 Task: Add the task  Create a feature for users to track and manage their reading lists to the section Epic Excursion in the project WorkFlow and add a Due Date to the respective task as 2023/09/15.
Action: Mouse moved to (758, 643)
Screenshot: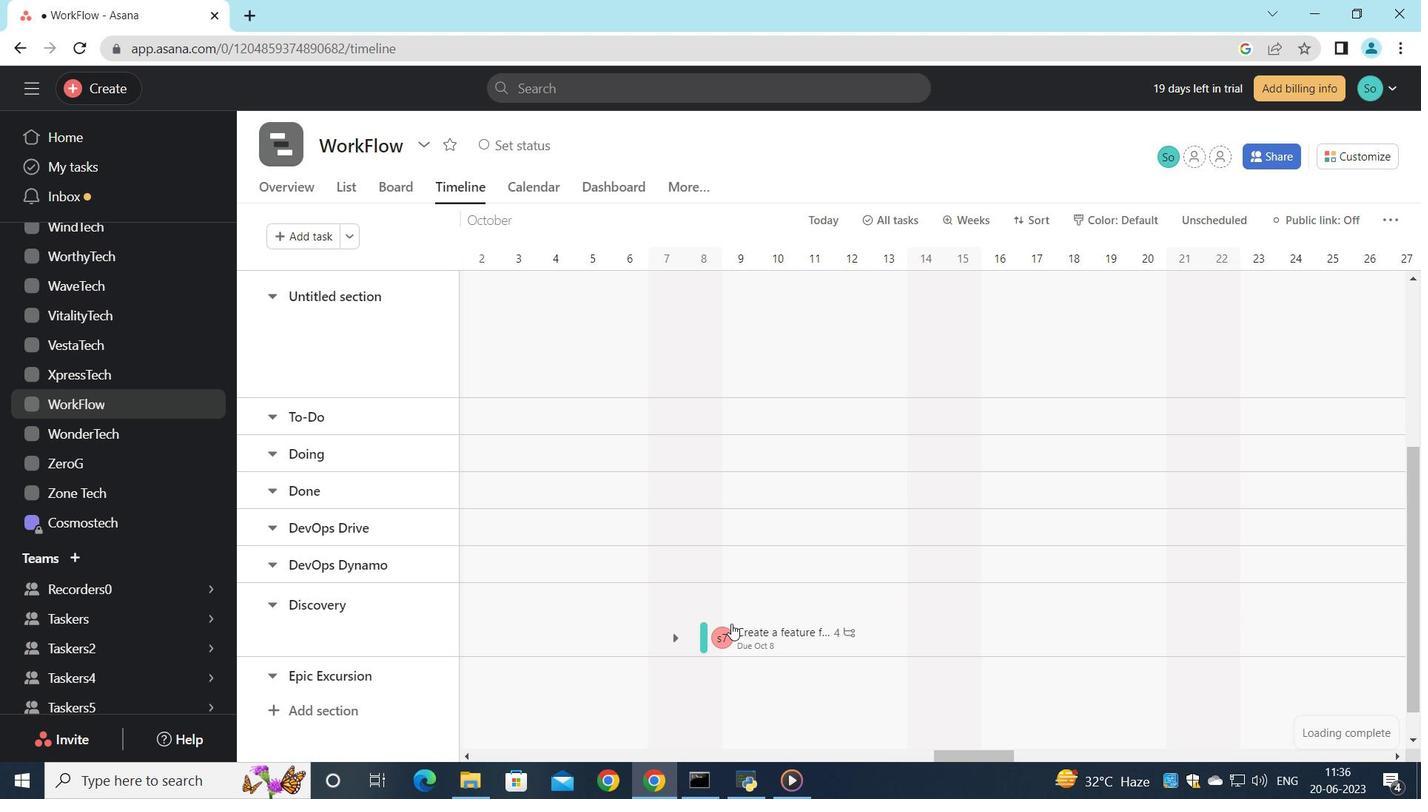 
Action: Mouse pressed left at (758, 643)
Screenshot: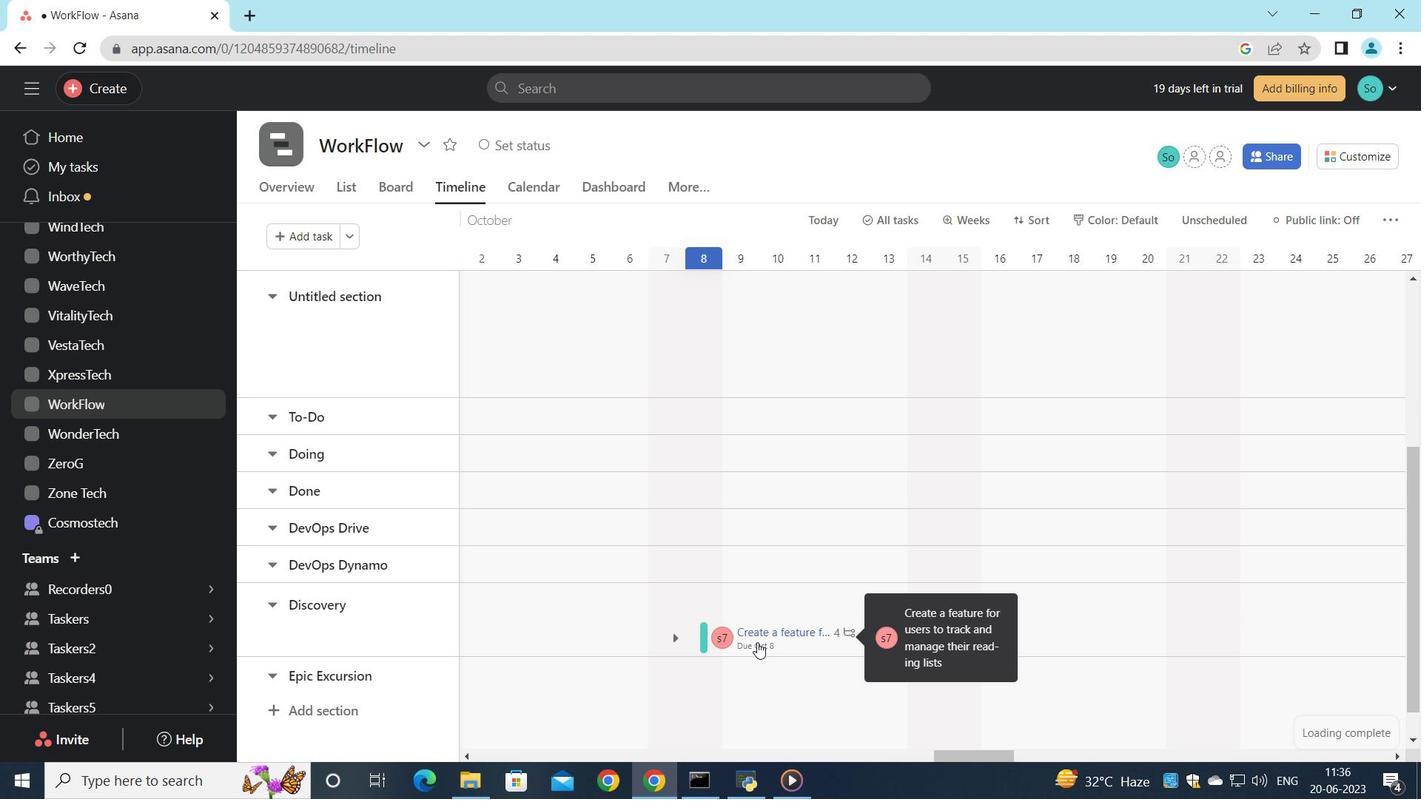 
Action: Mouse moved to (1054, 437)
Screenshot: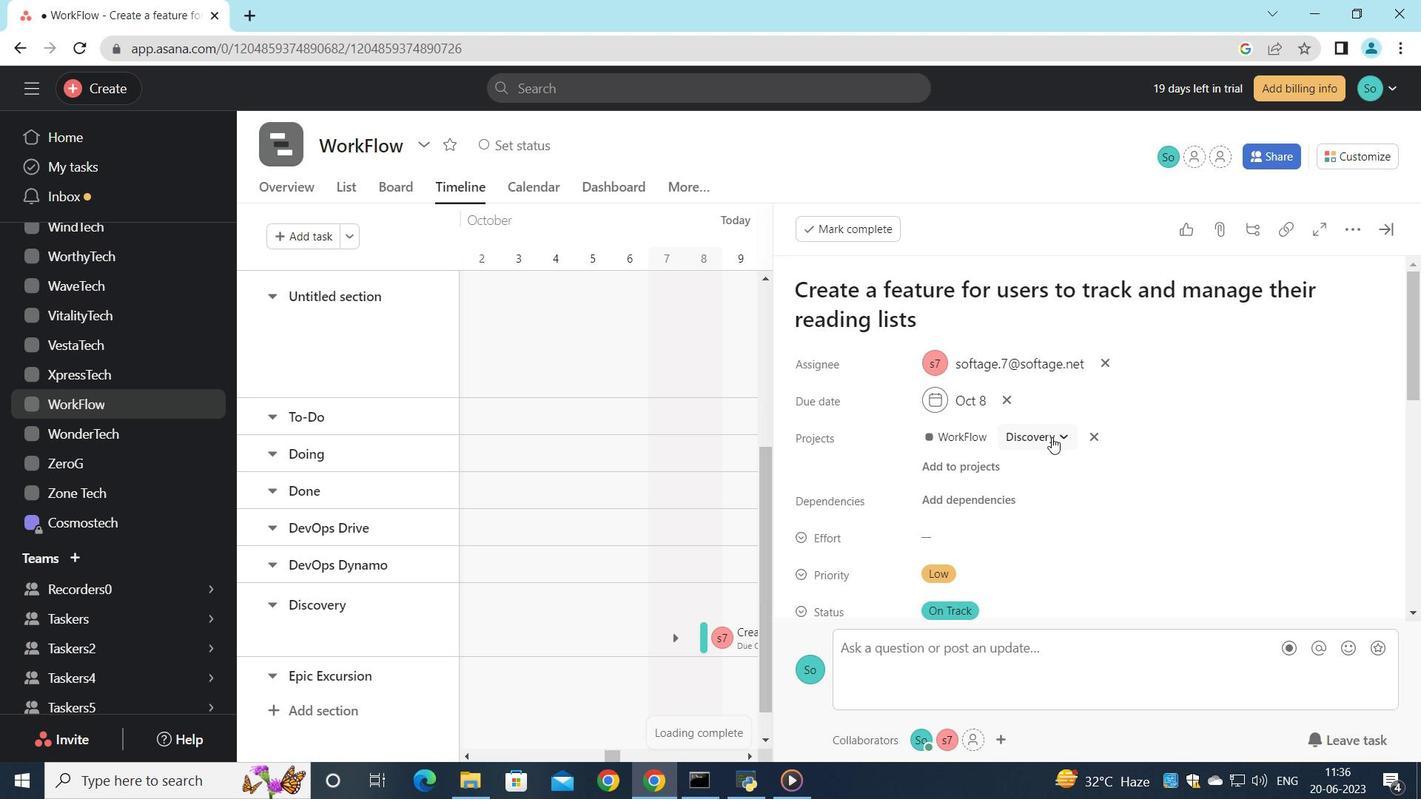 
Action: Mouse pressed left at (1054, 437)
Screenshot: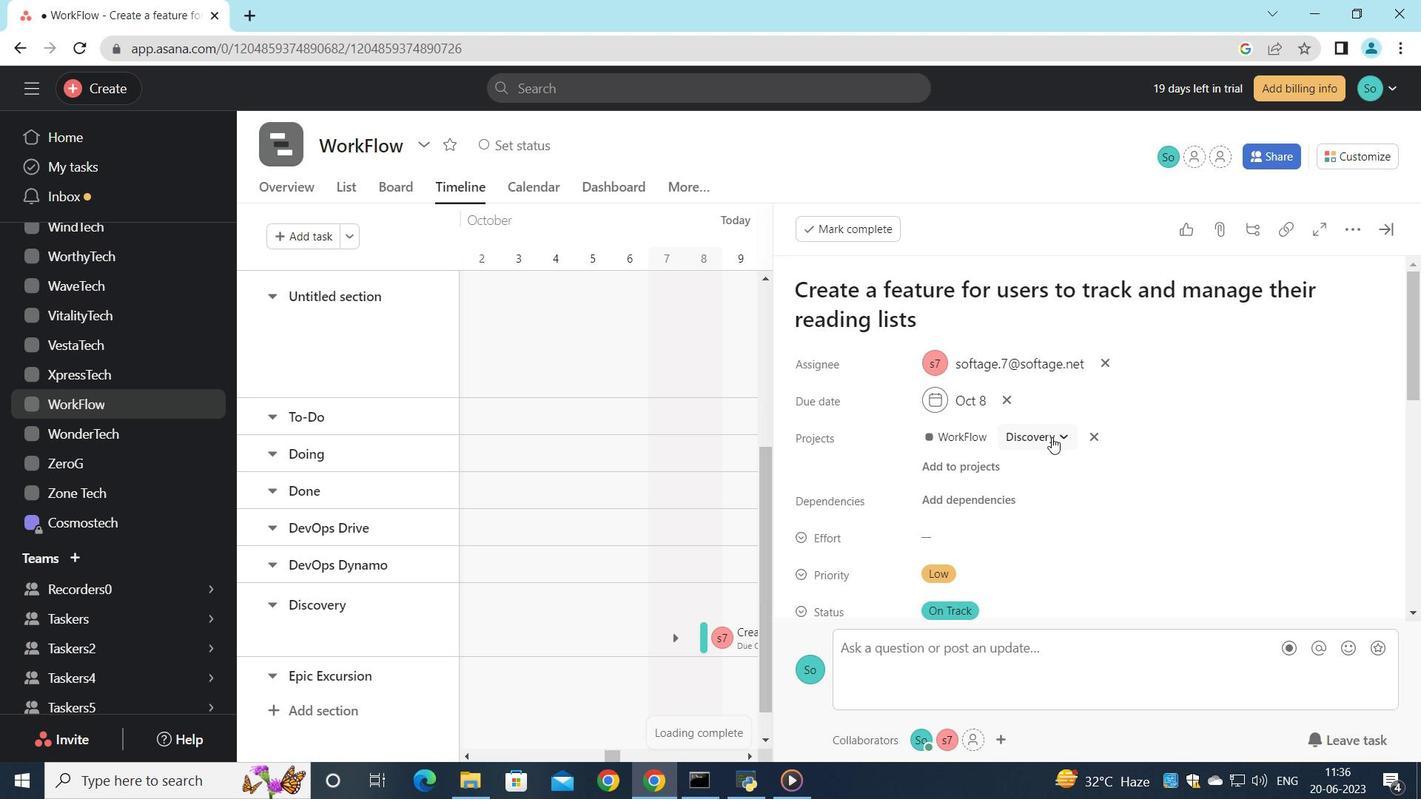 
Action: Mouse moved to (988, 718)
Screenshot: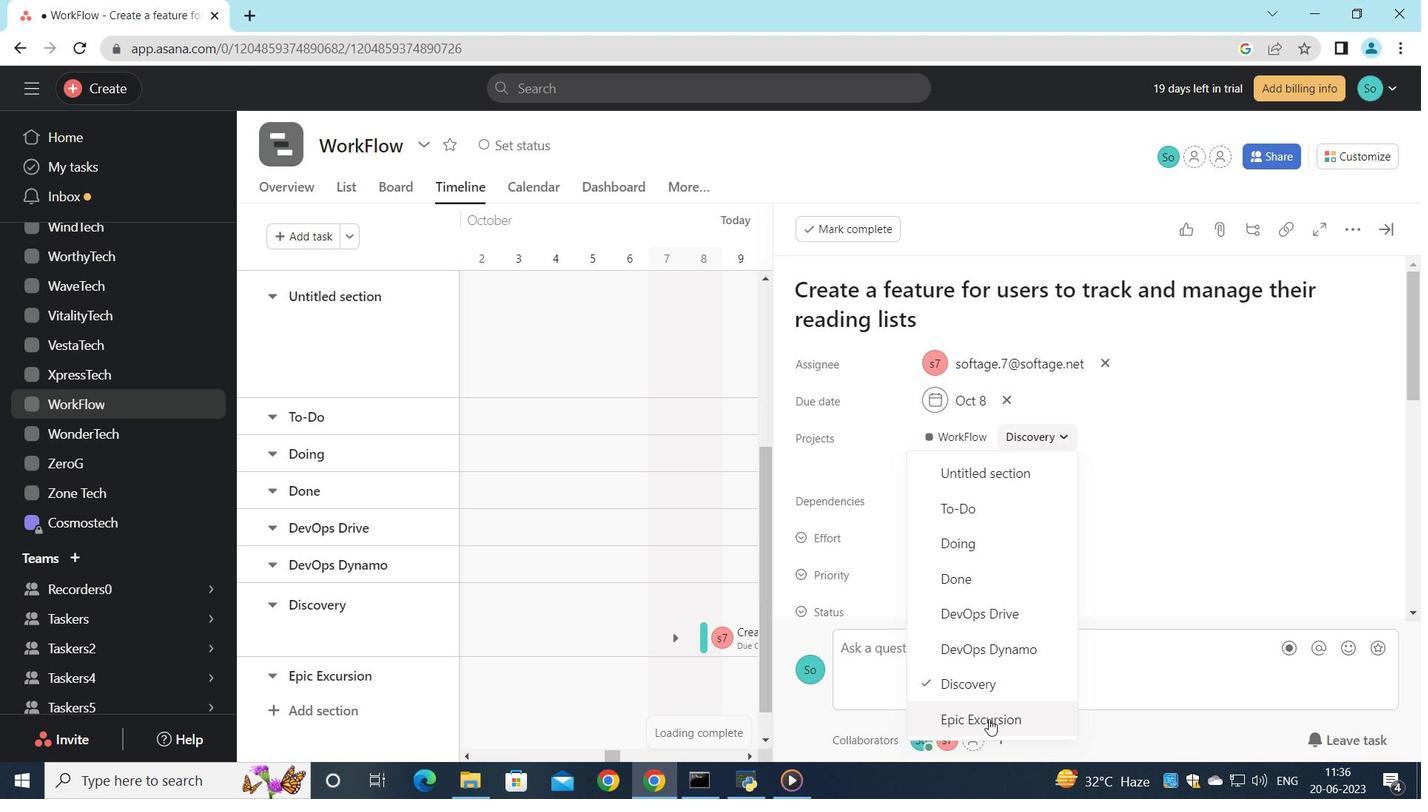 
Action: Mouse pressed left at (988, 718)
Screenshot: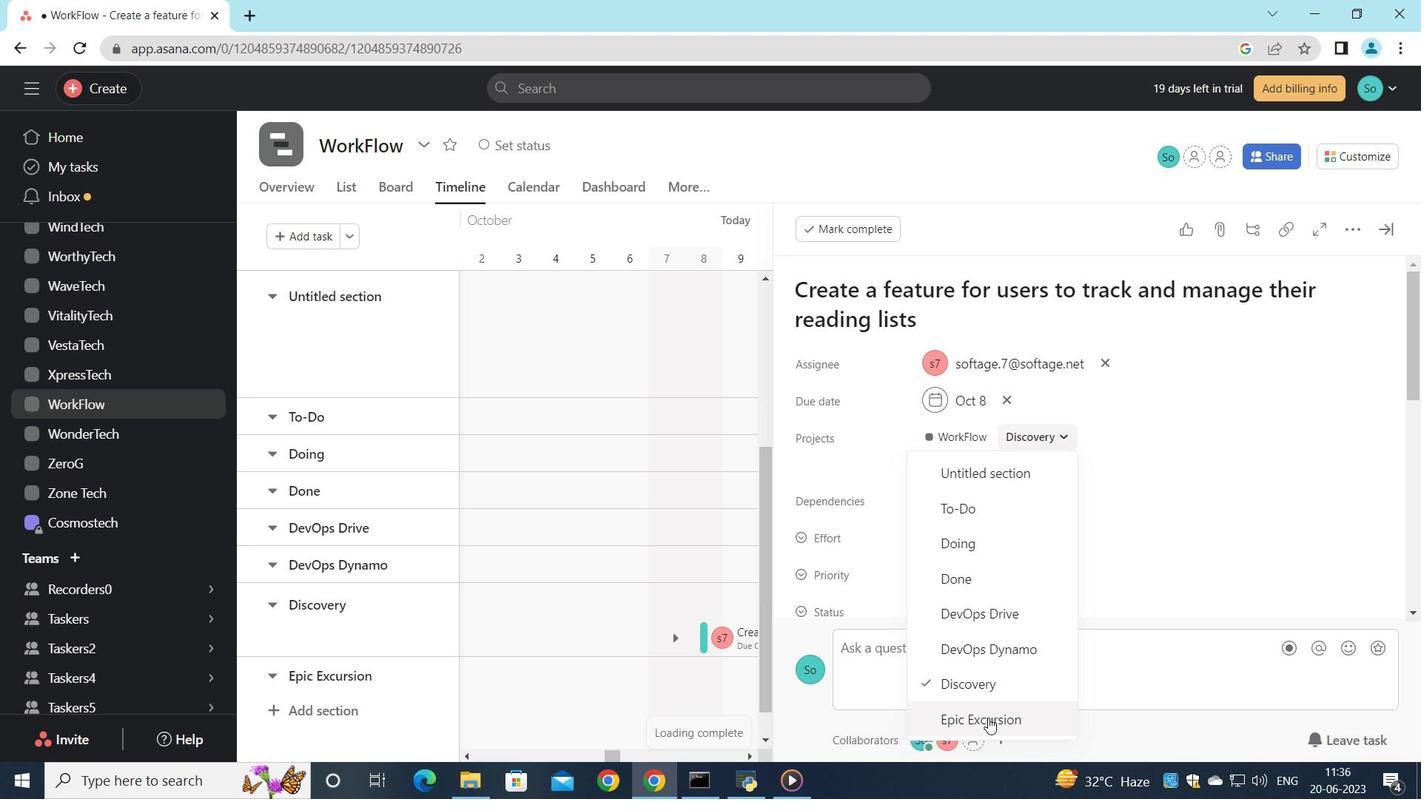 
Action: Mouse moved to (1001, 408)
Screenshot: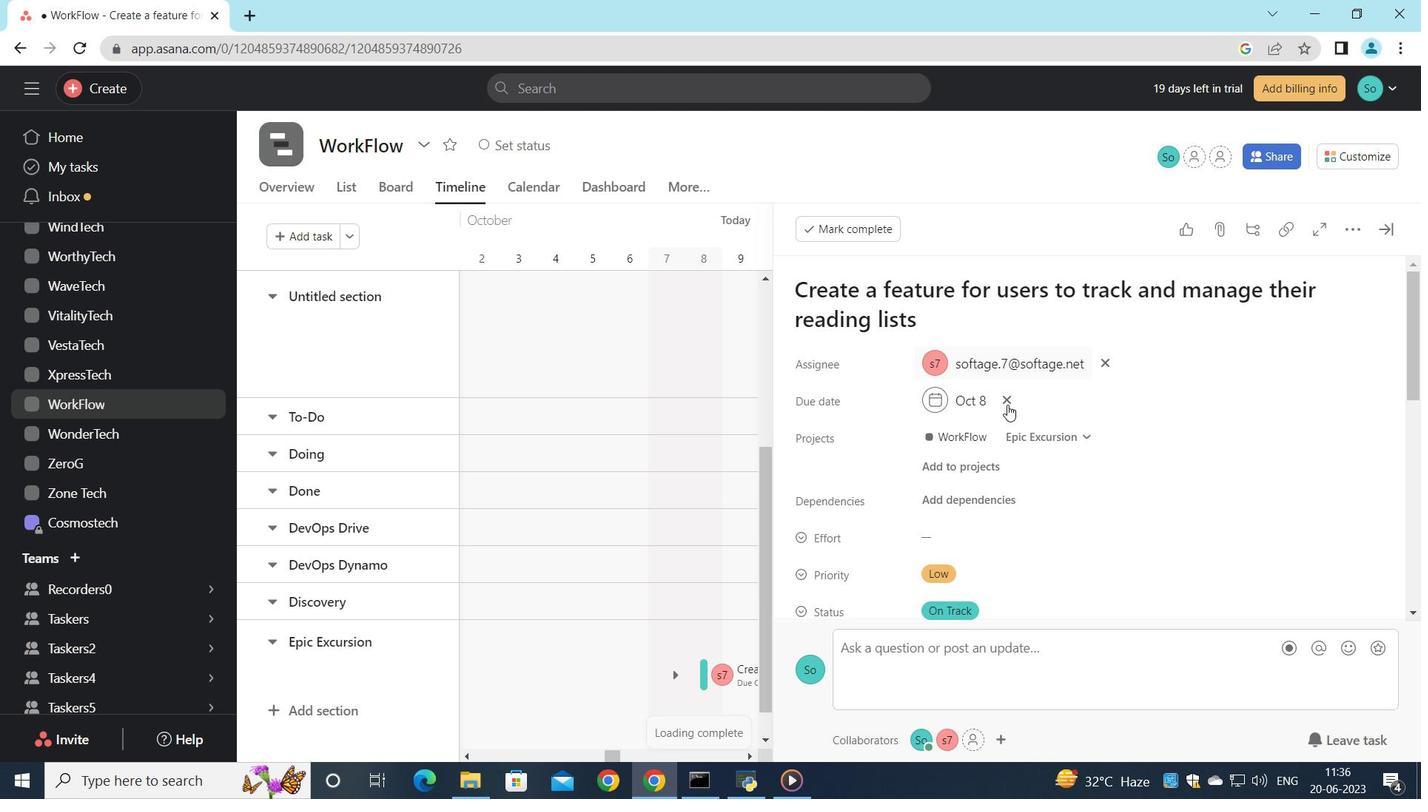 
Action: Mouse pressed left at (1001, 408)
Screenshot: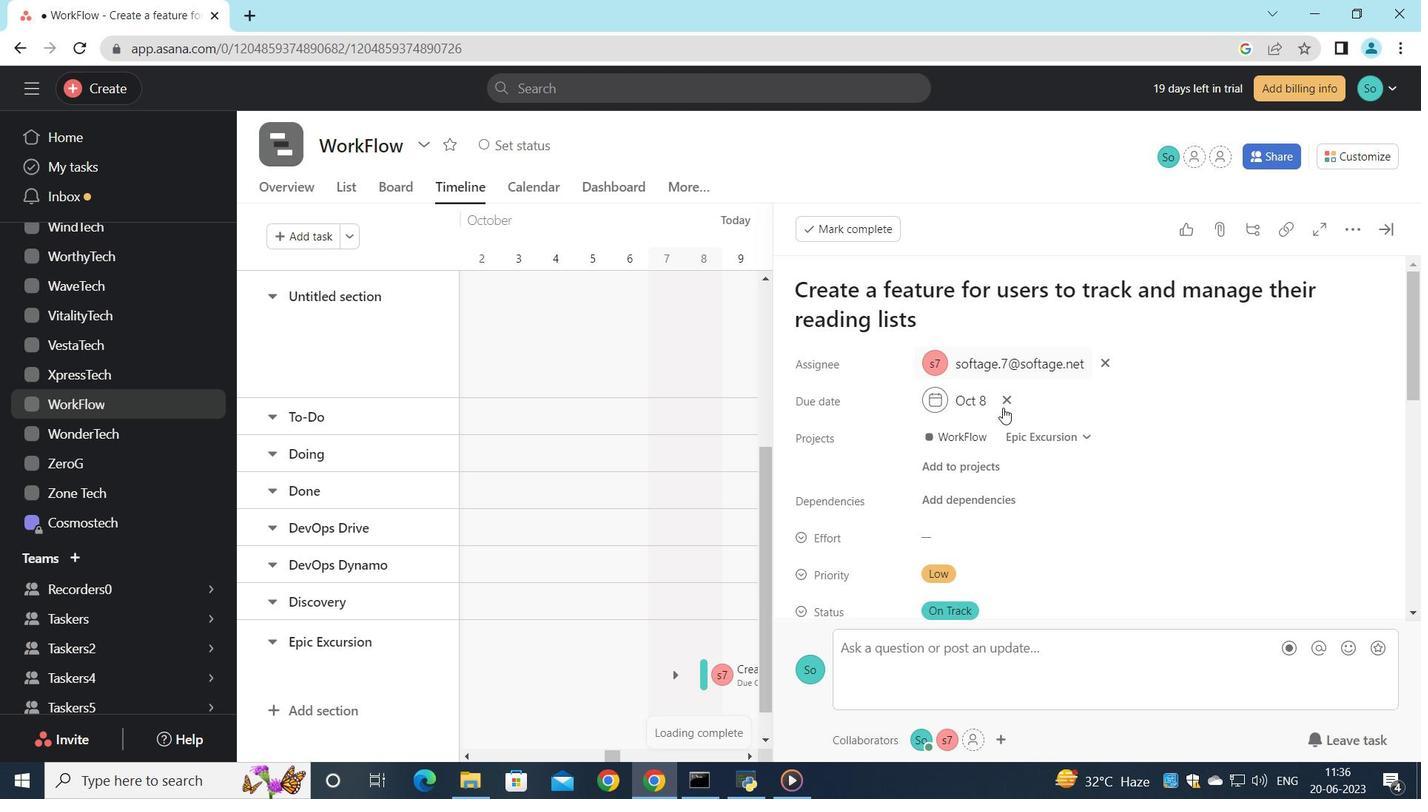 
Action: Mouse moved to (995, 400)
Screenshot: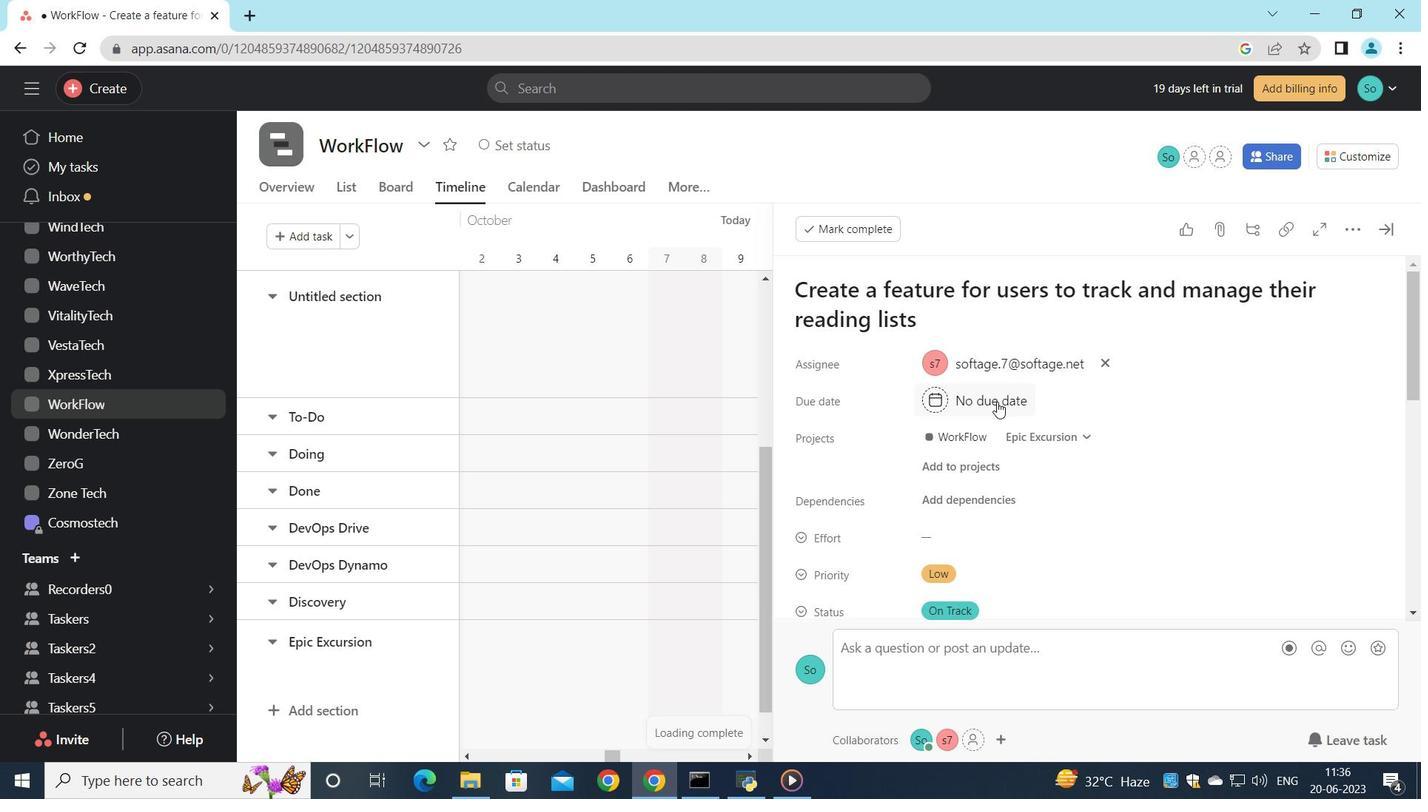 
Action: Mouse pressed left at (995, 400)
Screenshot: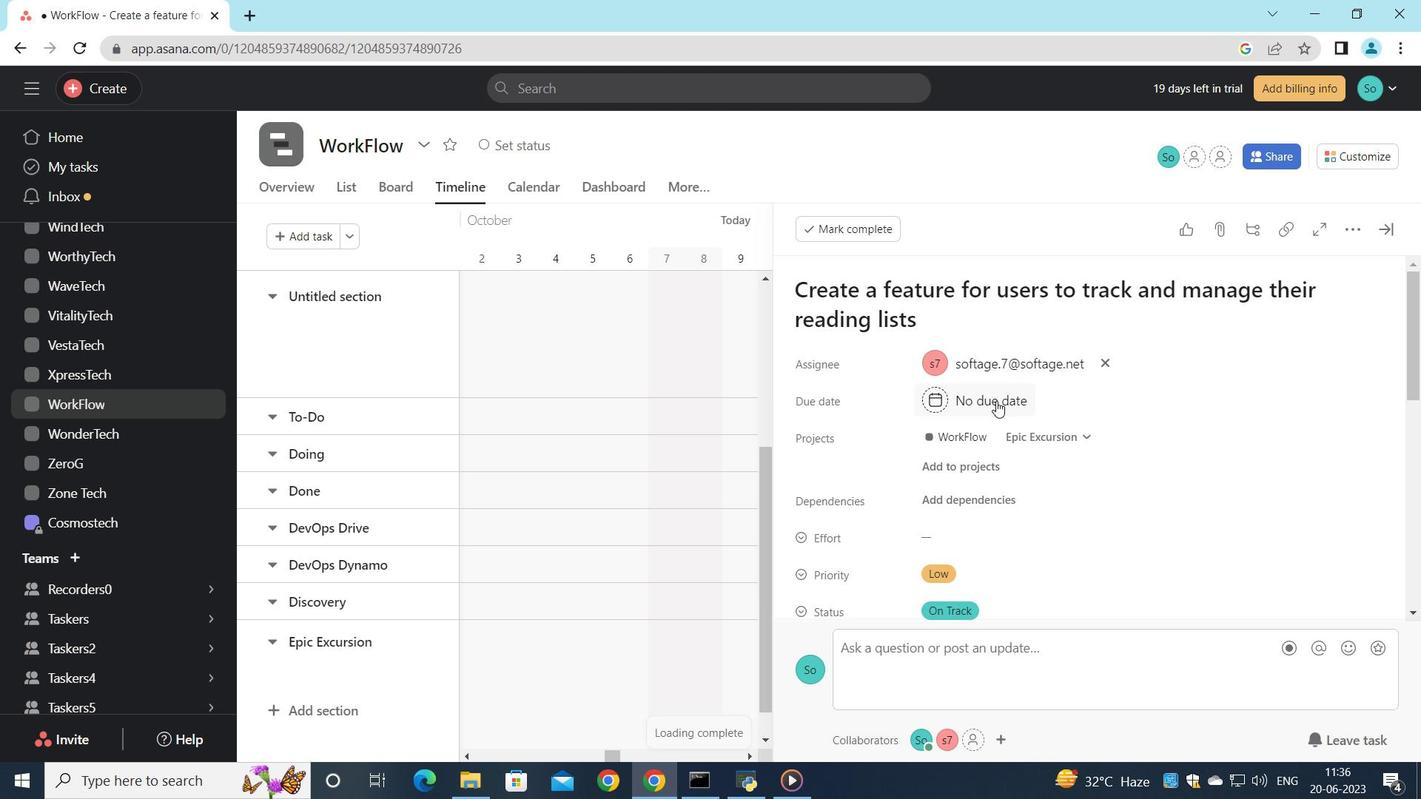 
Action: Key pressed 2023/09/15
Screenshot: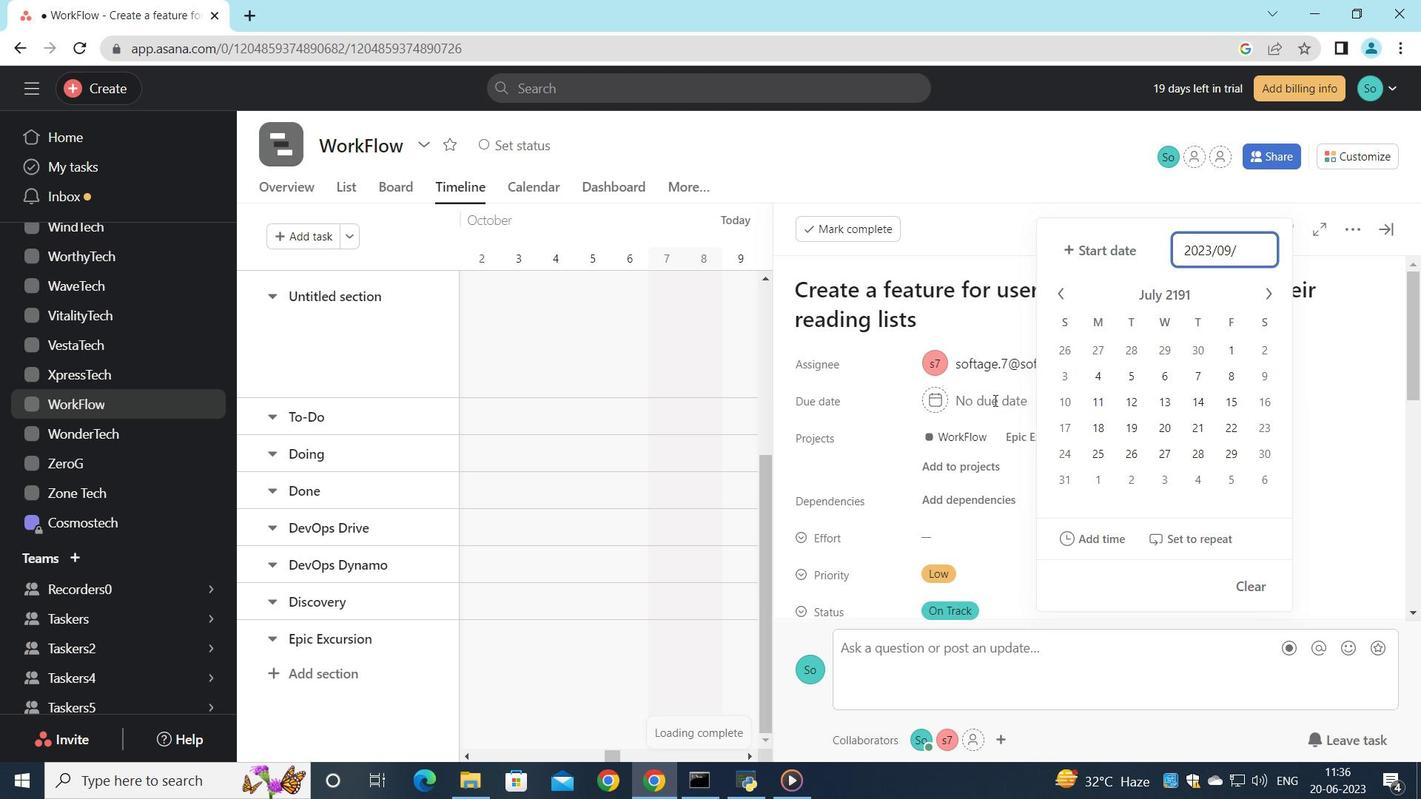 
Action: Mouse moved to (1016, 425)
Screenshot: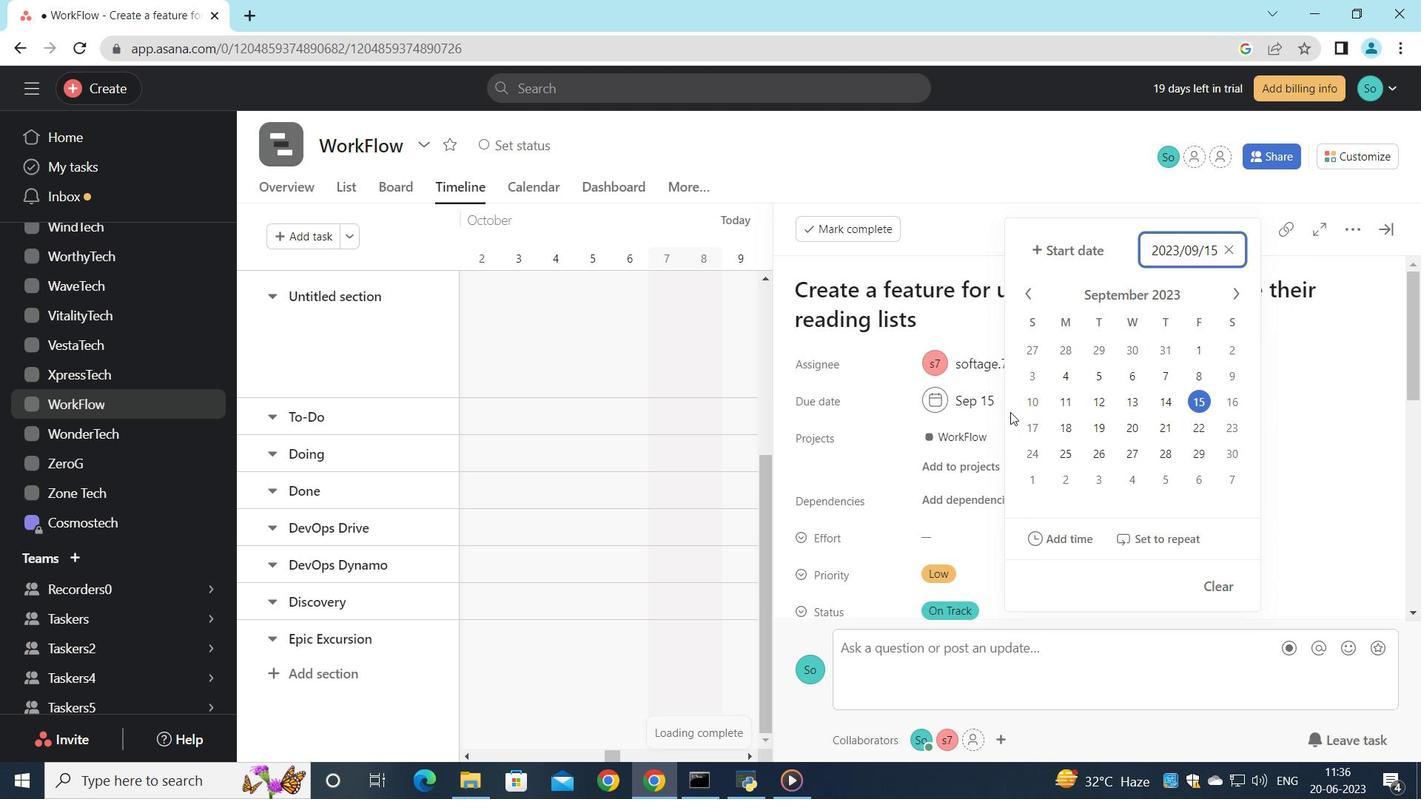 
Action: Key pressed <Key.enter>
Screenshot: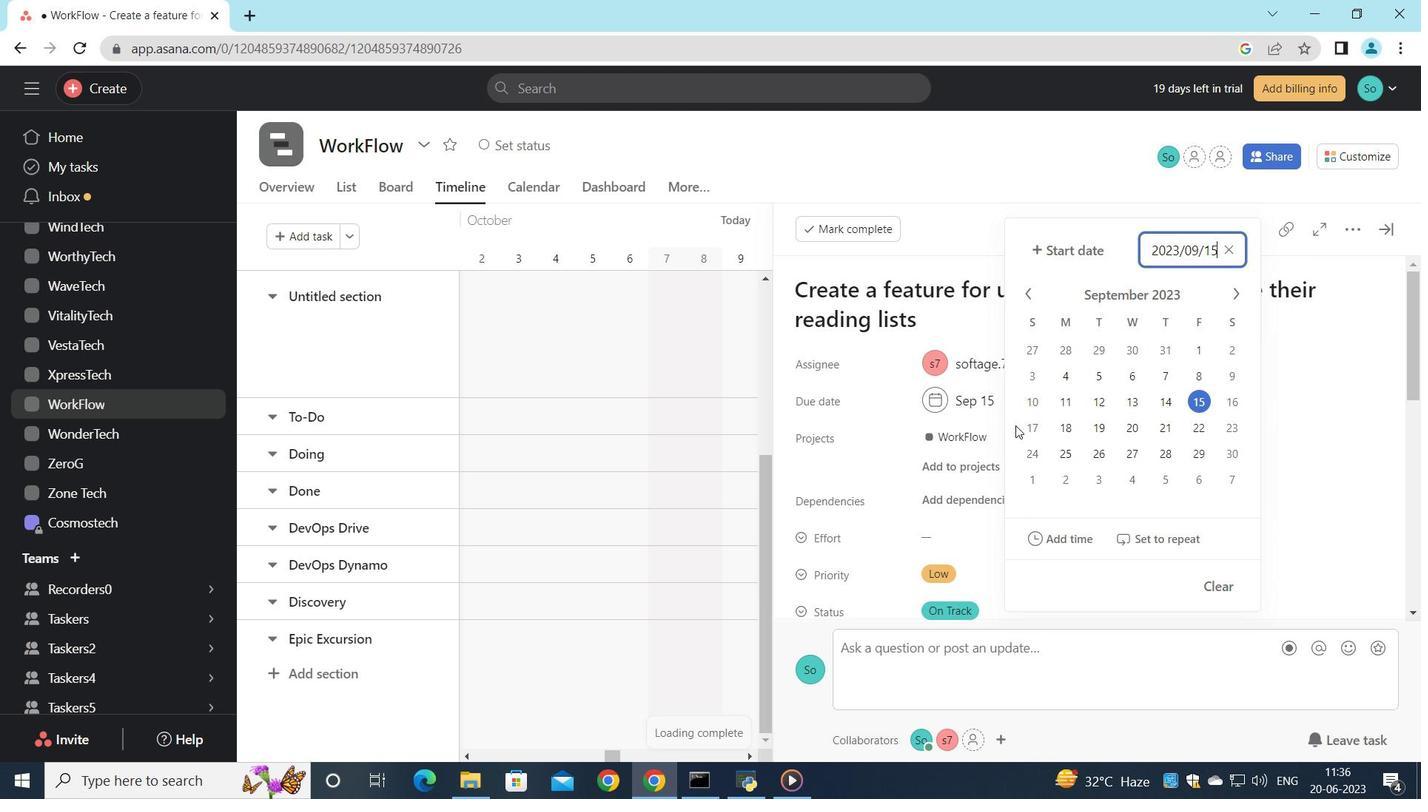 
